 Task: Change the streaming deinterlace mode to "Yadif".
Action: Mouse pressed left at (109, 11)
Screenshot: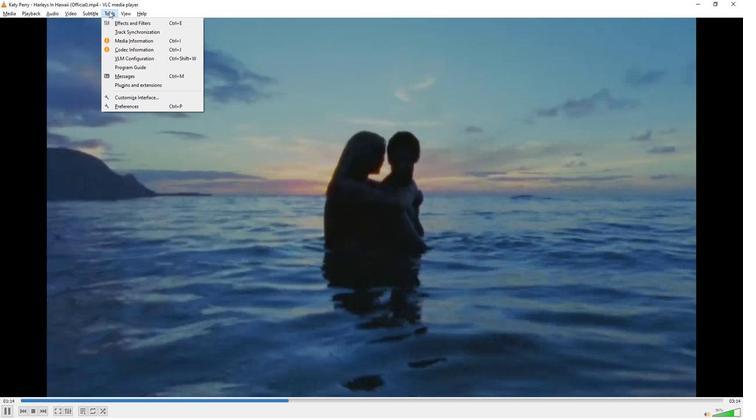 
Action: Mouse moved to (139, 106)
Screenshot: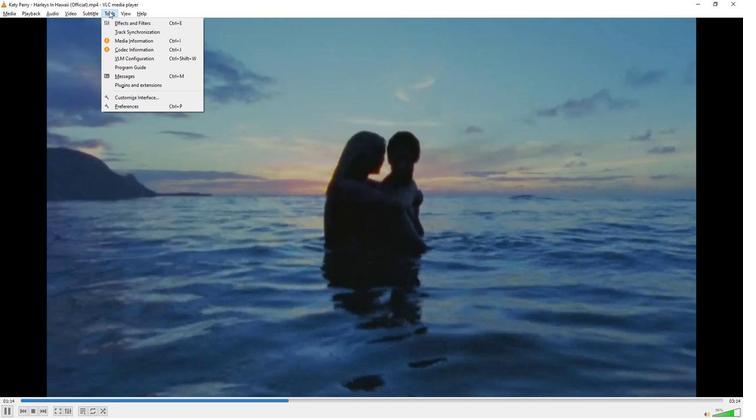 
Action: Mouse pressed left at (139, 106)
Screenshot: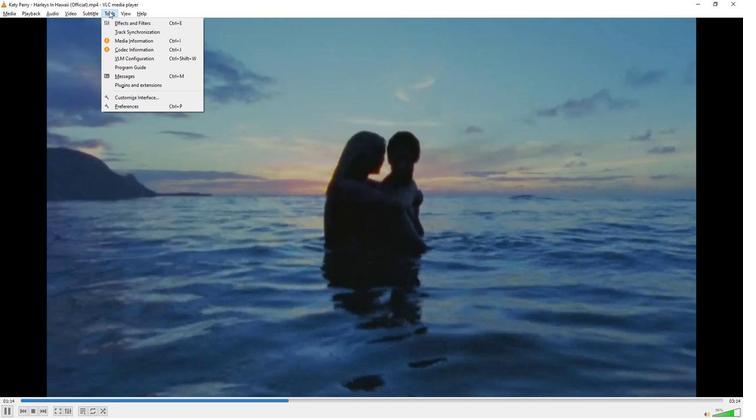 
Action: Mouse moved to (165, 331)
Screenshot: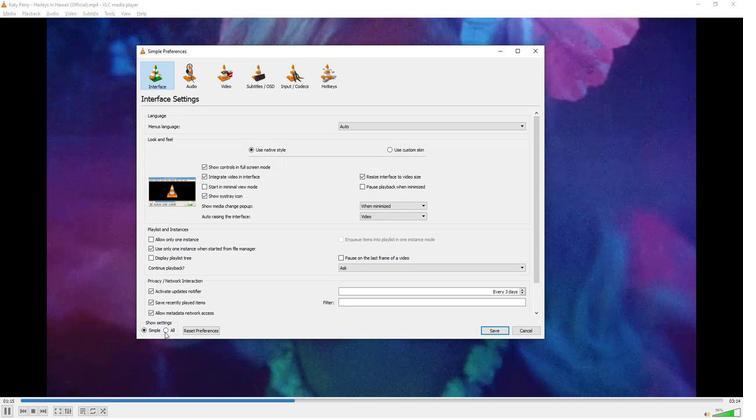 
Action: Mouse pressed left at (165, 331)
Screenshot: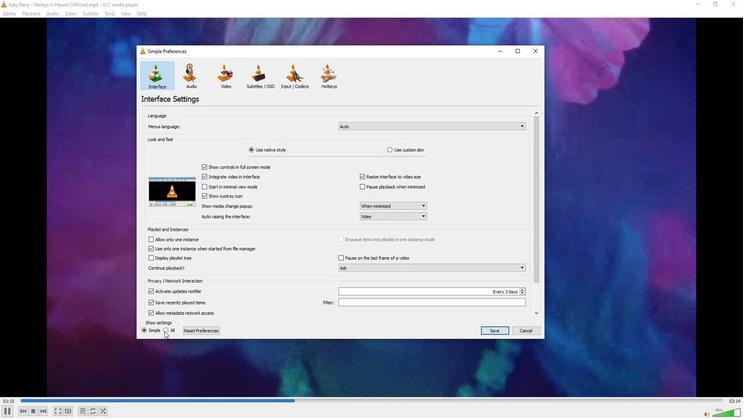 
Action: Mouse moved to (180, 262)
Screenshot: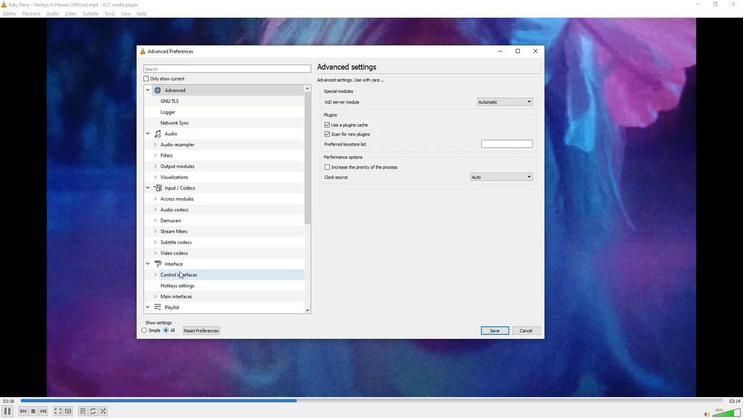 
Action: Mouse scrolled (180, 262) with delta (0, 0)
Screenshot: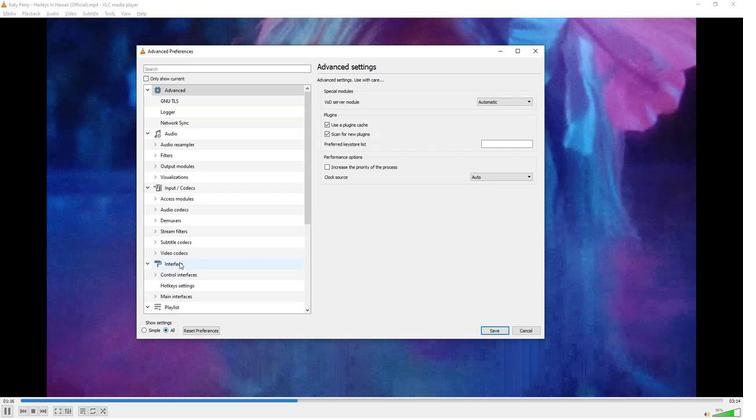 
Action: Mouse scrolled (180, 262) with delta (0, 0)
Screenshot: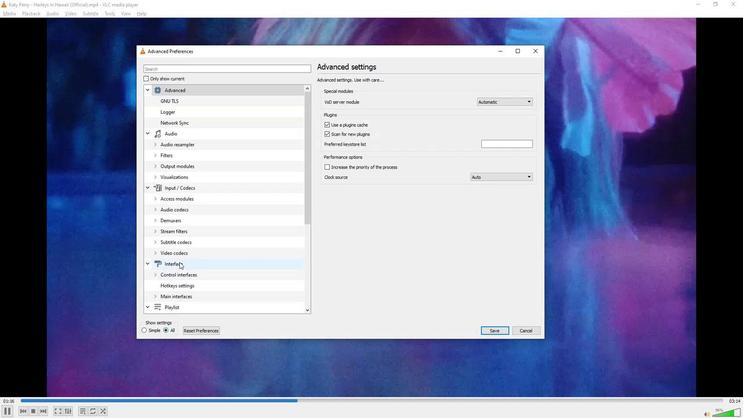 
Action: Mouse scrolled (180, 262) with delta (0, 0)
Screenshot: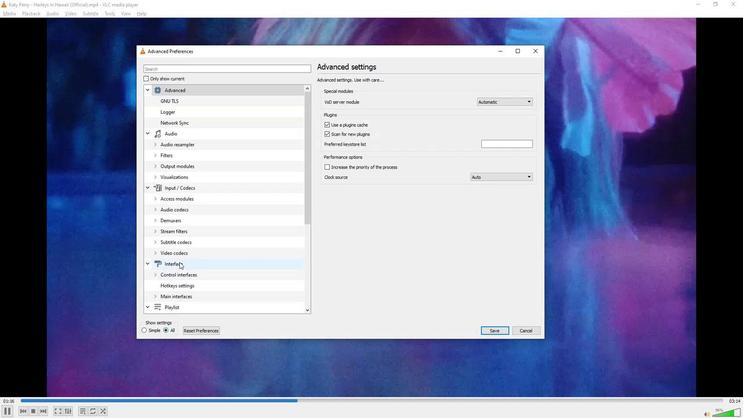 
Action: Mouse scrolled (180, 262) with delta (0, 0)
Screenshot: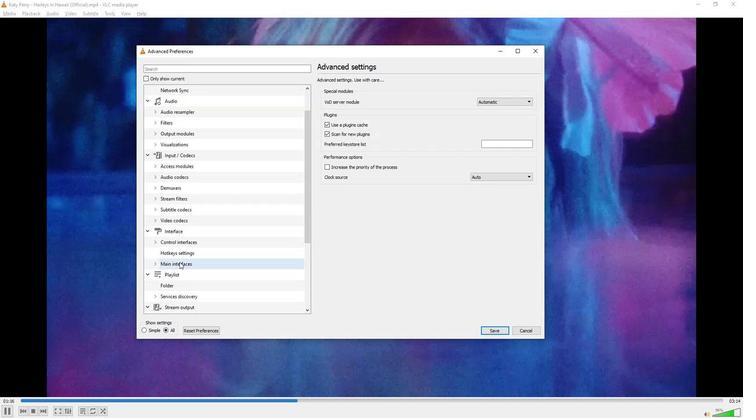 
Action: Mouse scrolled (180, 262) with delta (0, 0)
Screenshot: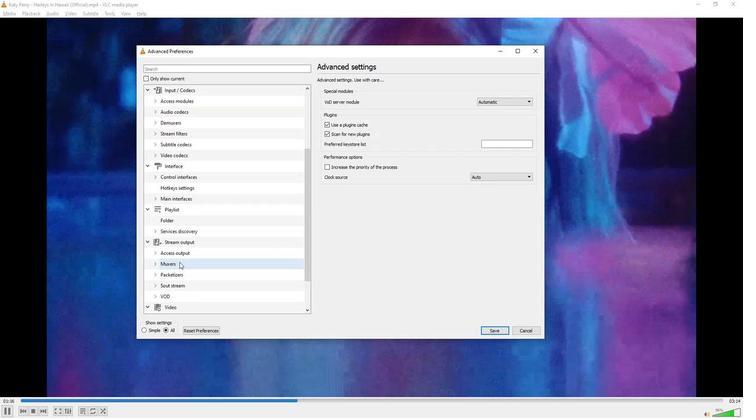 
Action: Mouse scrolled (180, 262) with delta (0, 0)
Screenshot: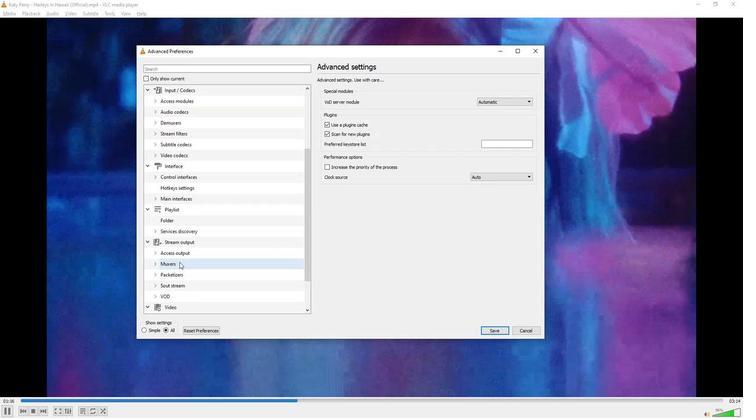 
Action: Mouse scrolled (180, 262) with delta (0, 0)
Screenshot: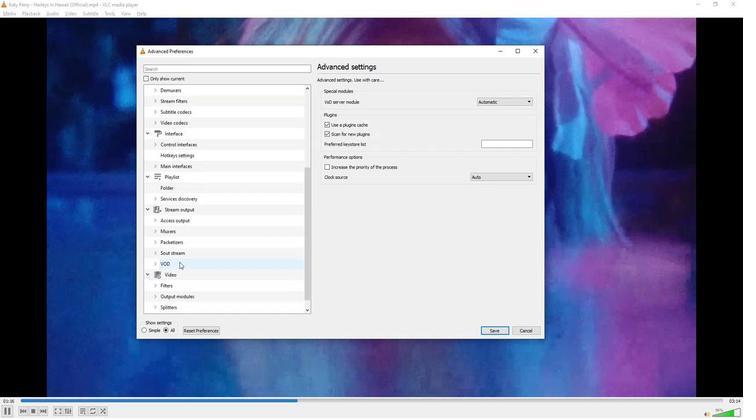 
Action: Mouse moved to (153, 275)
Screenshot: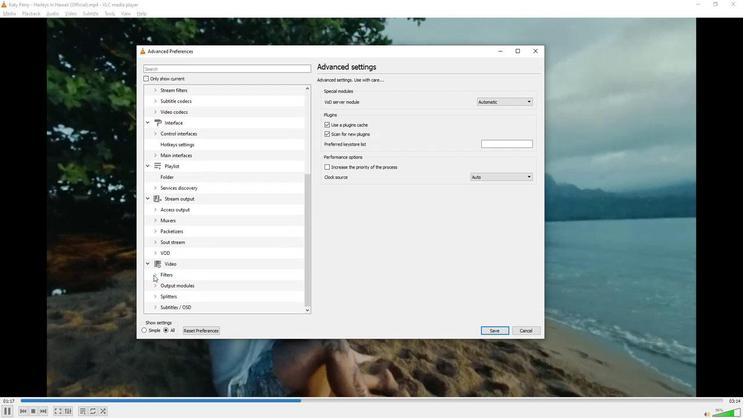 
Action: Mouse pressed left at (153, 275)
Screenshot: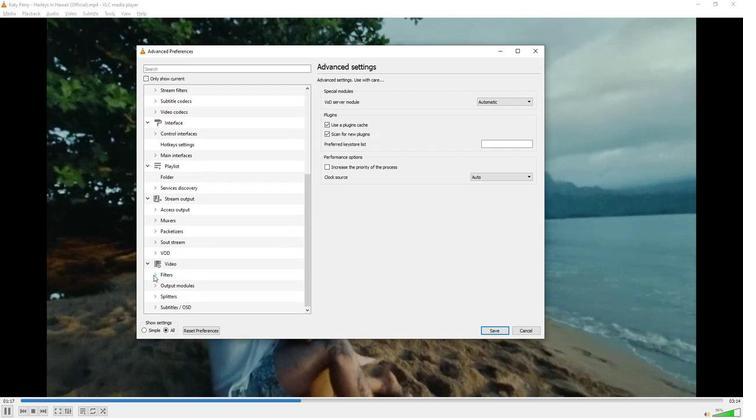 
Action: Mouse moved to (178, 268)
Screenshot: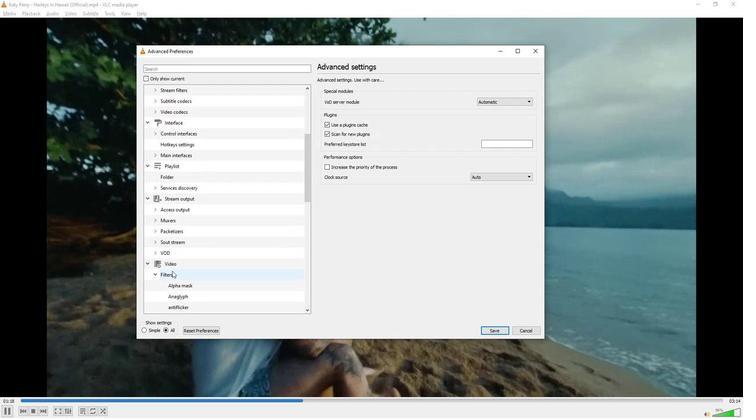 
Action: Mouse scrolled (178, 267) with delta (0, 0)
Screenshot: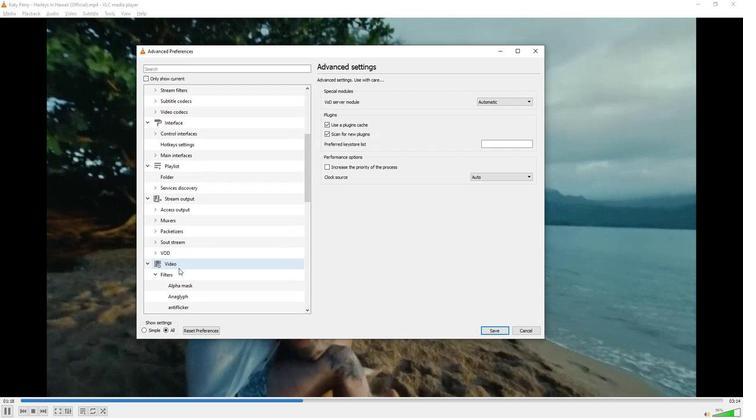 
Action: Mouse scrolled (178, 267) with delta (0, 0)
Screenshot: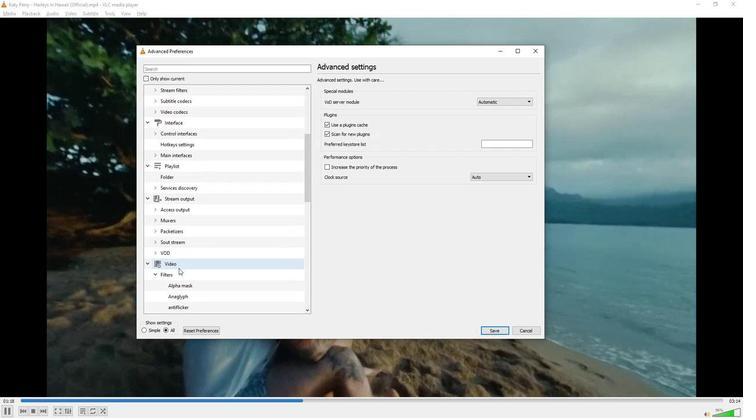 
Action: Mouse scrolled (178, 267) with delta (0, 0)
Screenshot: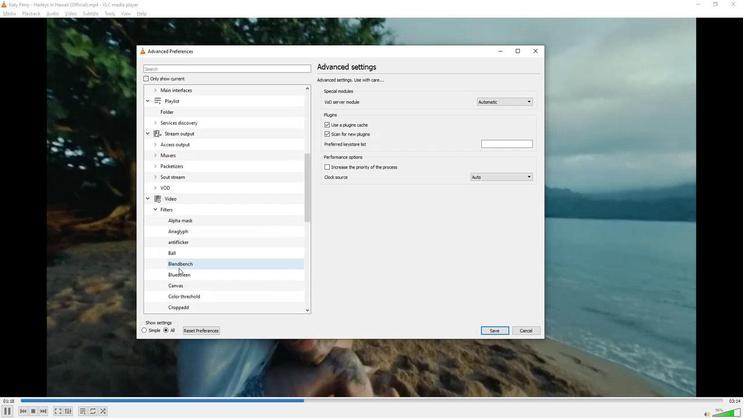 
Action: Mouse moved to (179, 305)
Screenshot: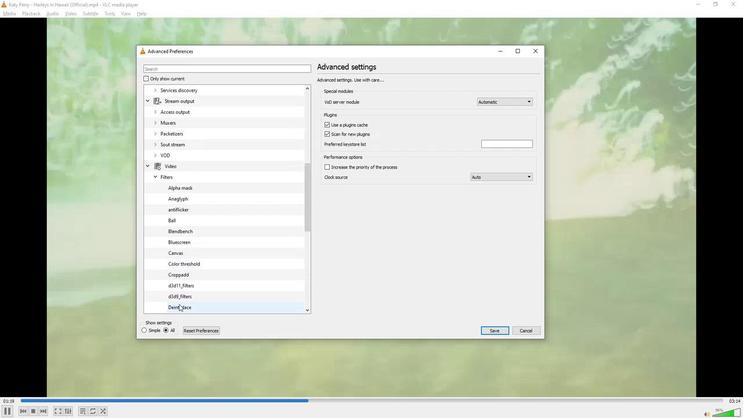 
Action: Mouse pressed left at (179, 305)
Screenshot: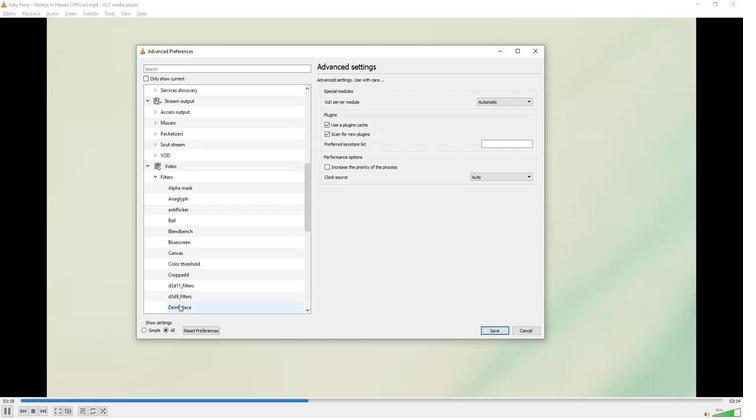 
Action: Mouse moved to (508, 91)
Screenshot: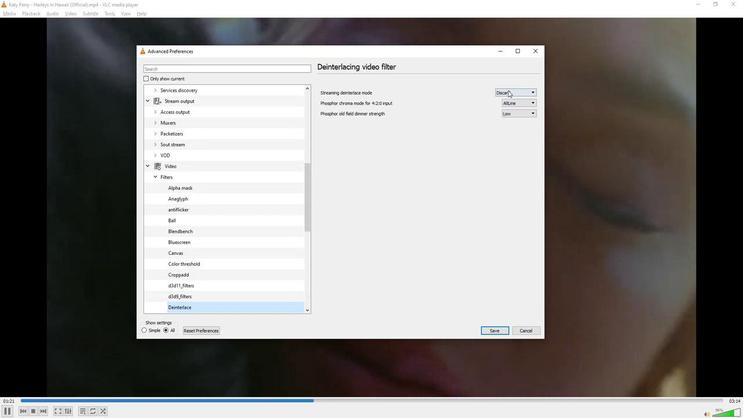 
Action: Mouse pressed left at (508, 91)
Screenshot: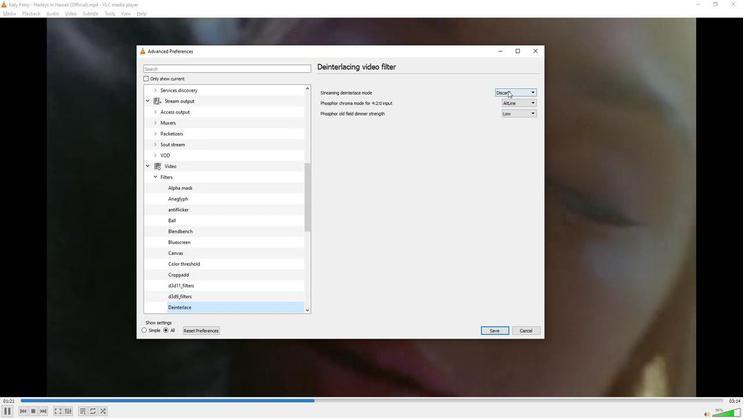 
Action: Mouse moved to (503, 128)
Screenshot: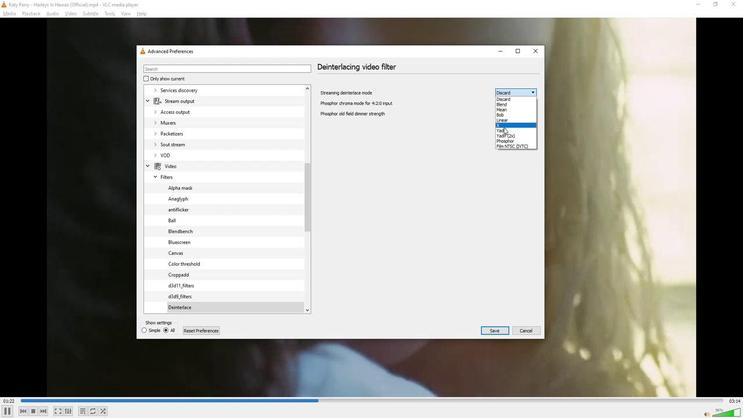 
Action: Mouse pressed left at (503, 128)
Screenshot: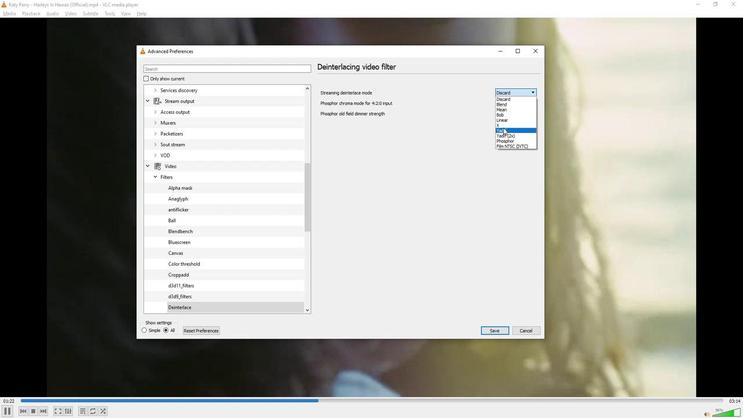 
Action: Mouse moved to (423, 180)
Screenshot: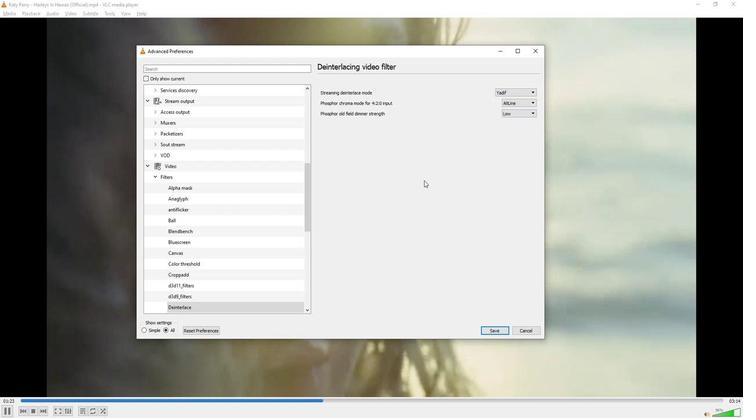 
